 Task: Select type "Bereavement".
Action: Mouse moved to (399, 402)
Screenshot: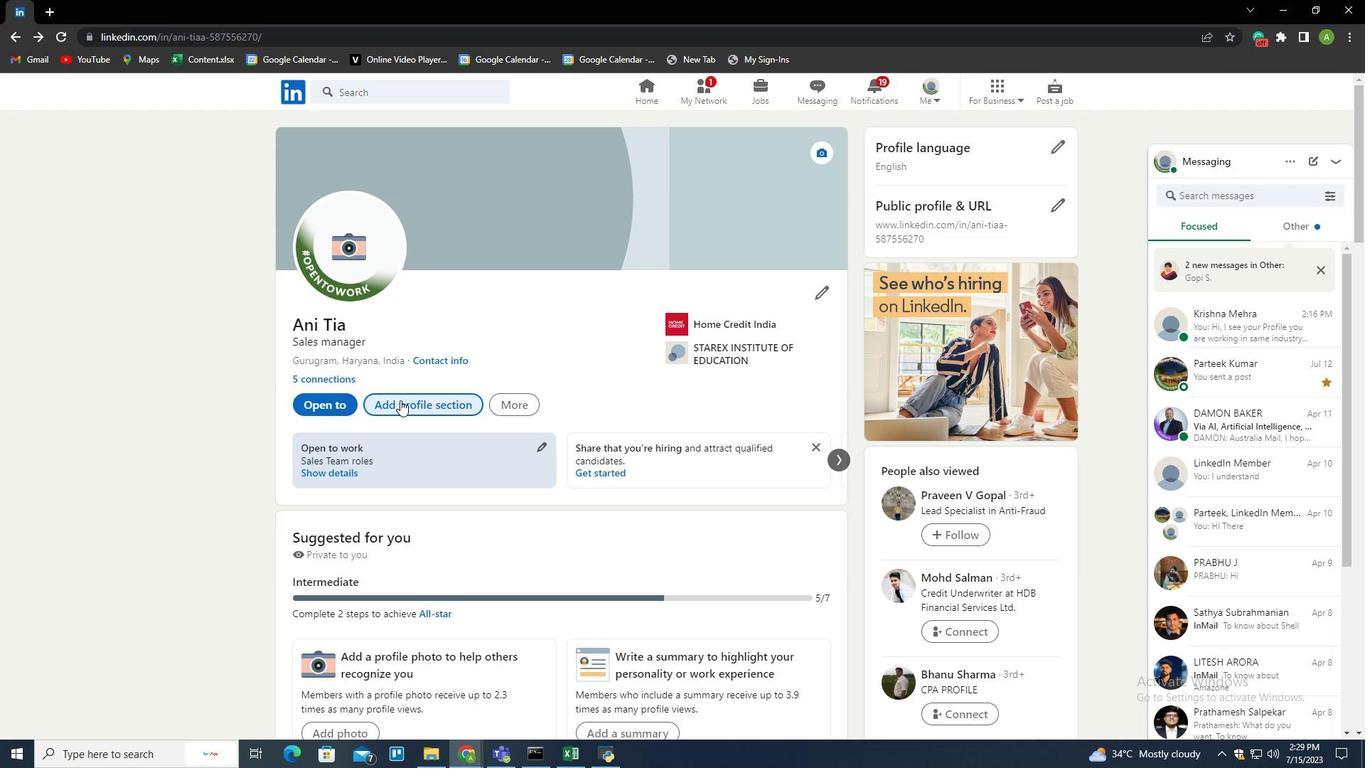 
Action: Mouse pressed left at (399, 402)
Screenshot: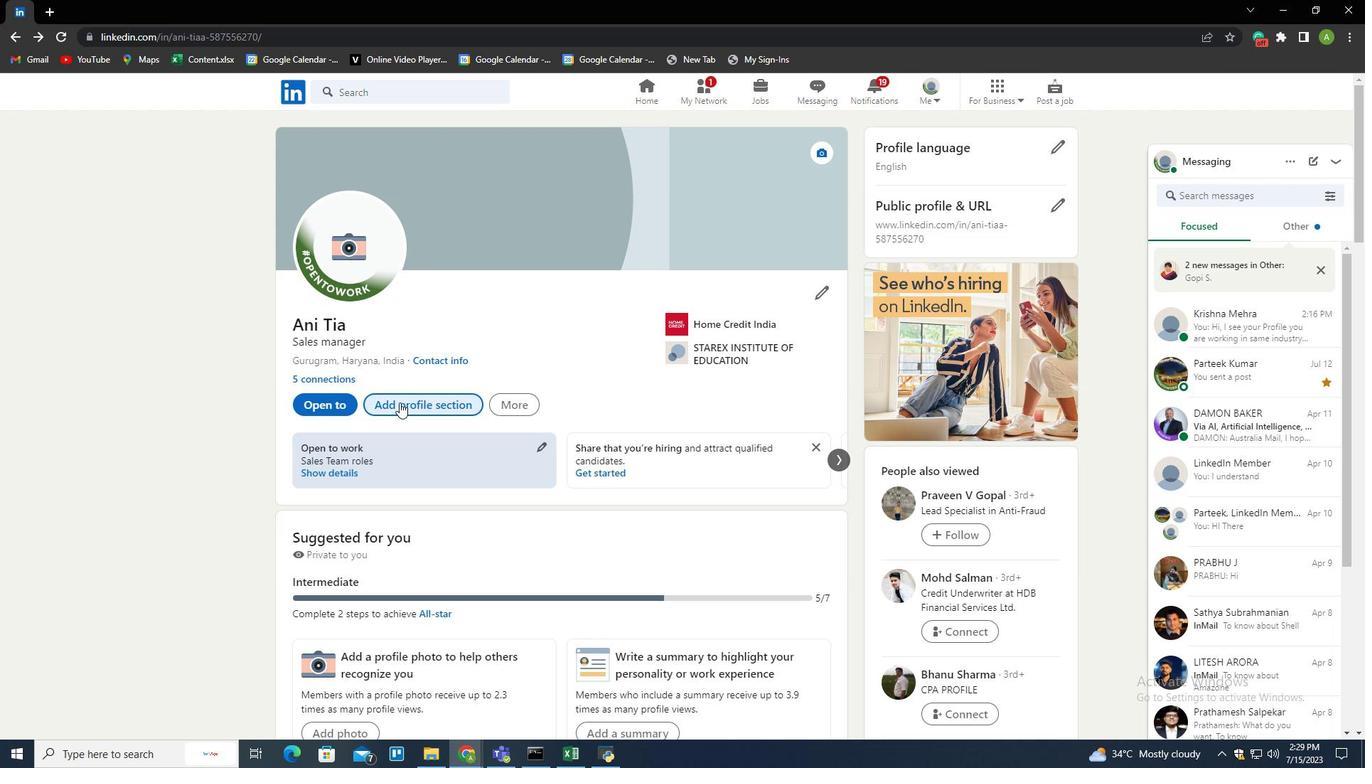 
Action: Mouse moved to (832, 157)
Screenshot: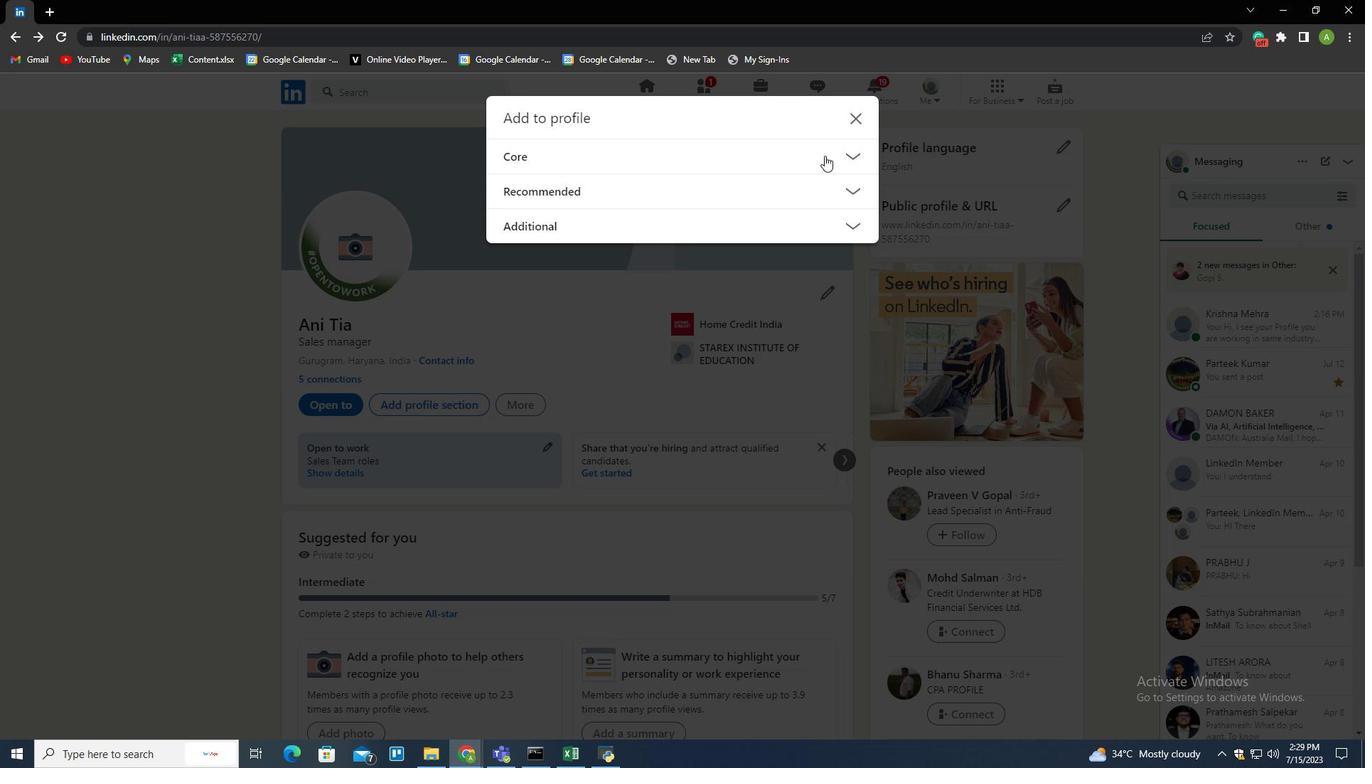 
Action: Mouse pressed left at (832, 157)
Screenshot: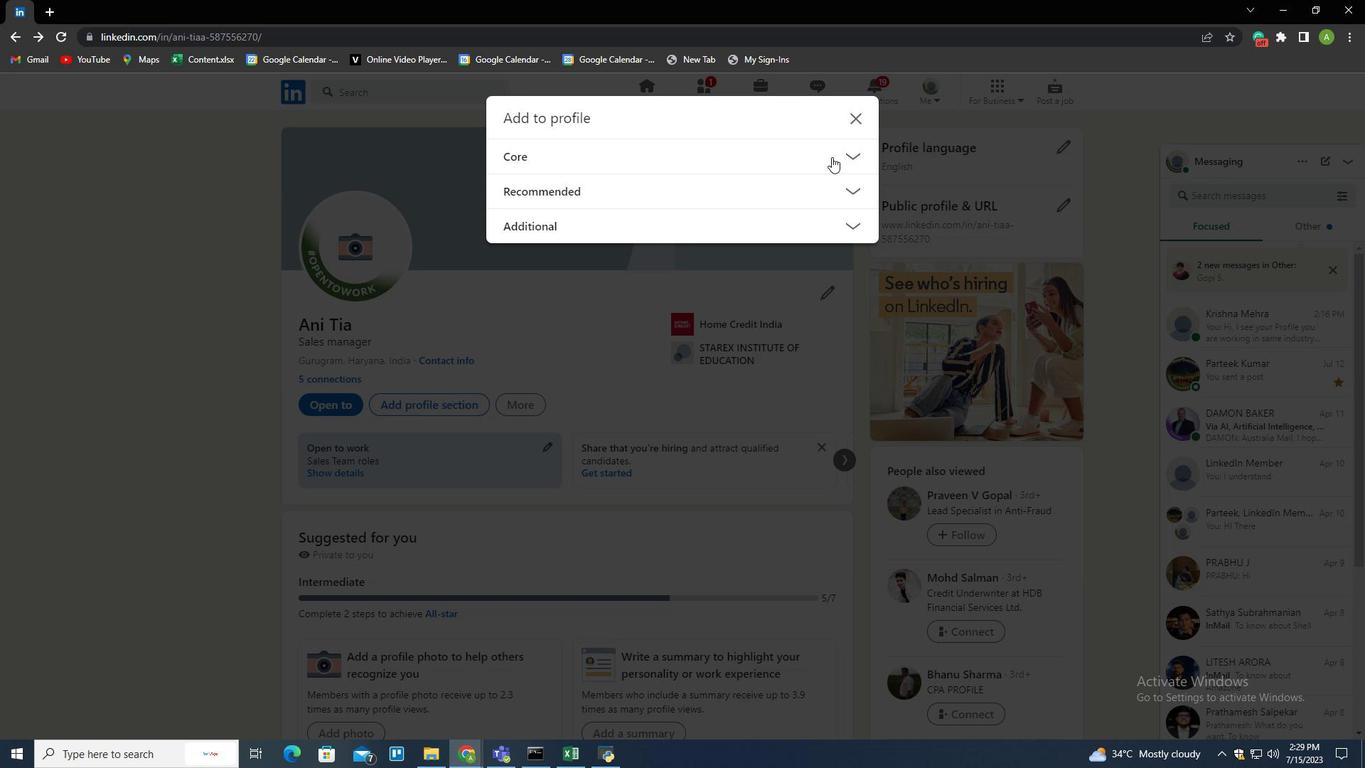 
Action: Mouse moved to (532, 359)
Screenshot: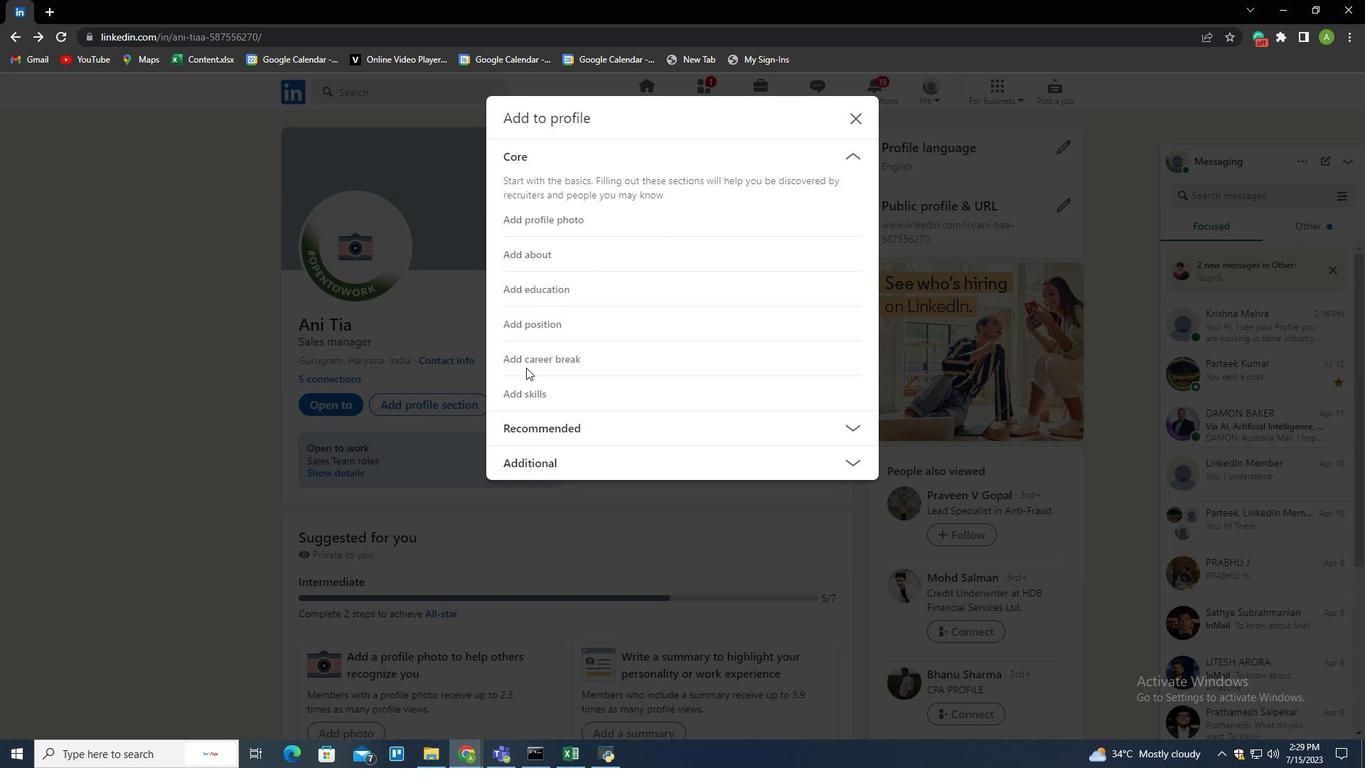 
Action: Mouse pressed left at (532, 359)
Screenshot: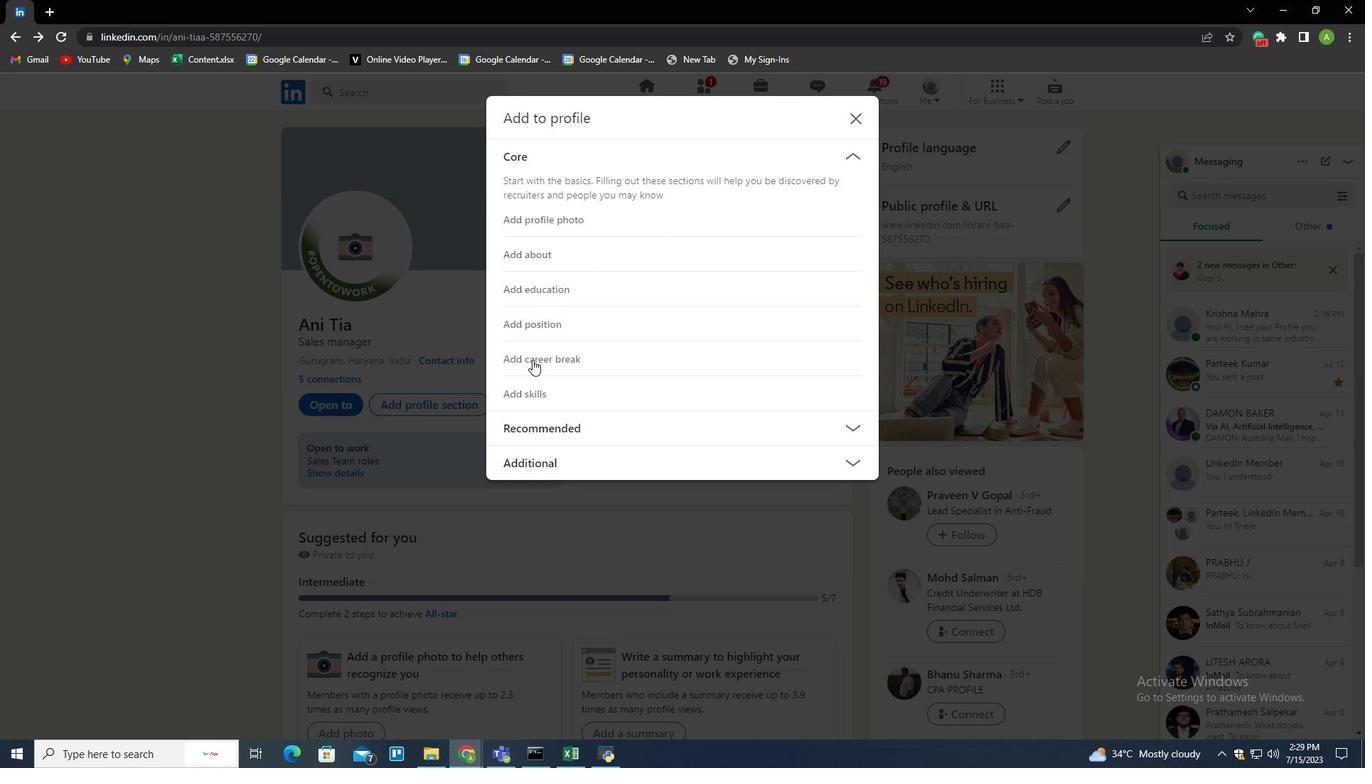 
Action: Mouse moved to (491, 247)
Screenshot: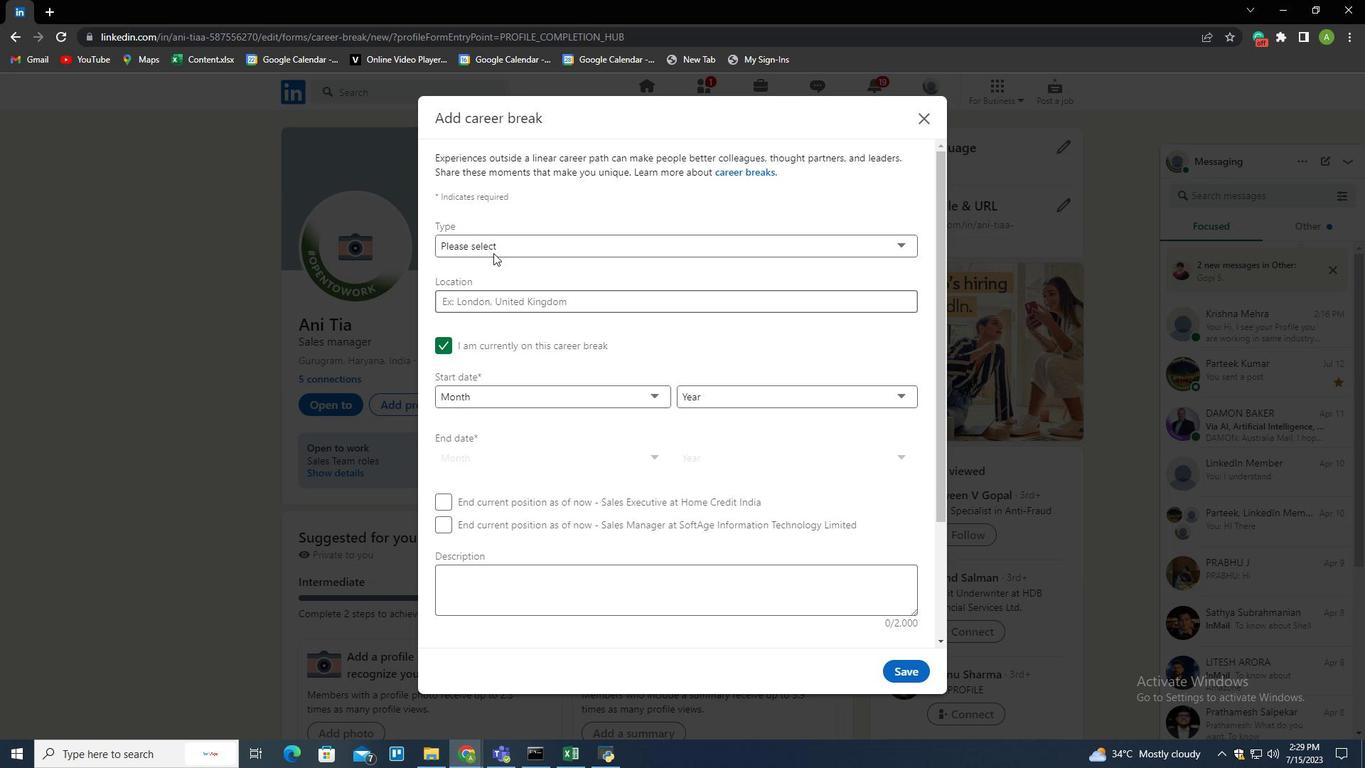 
Action: Mouse pressed left at (491, 247)
Screenshot: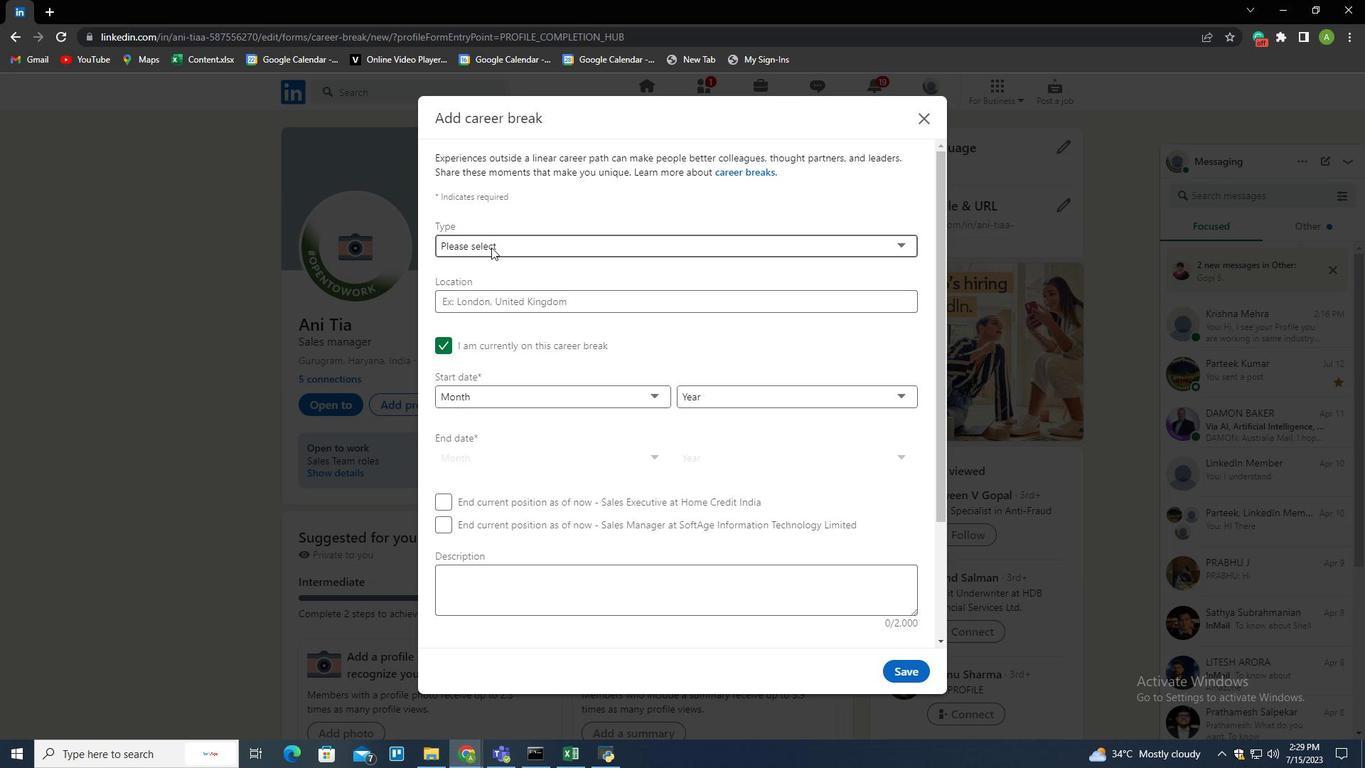 
Action: Mouse moved to (480, 278)
Screenshot: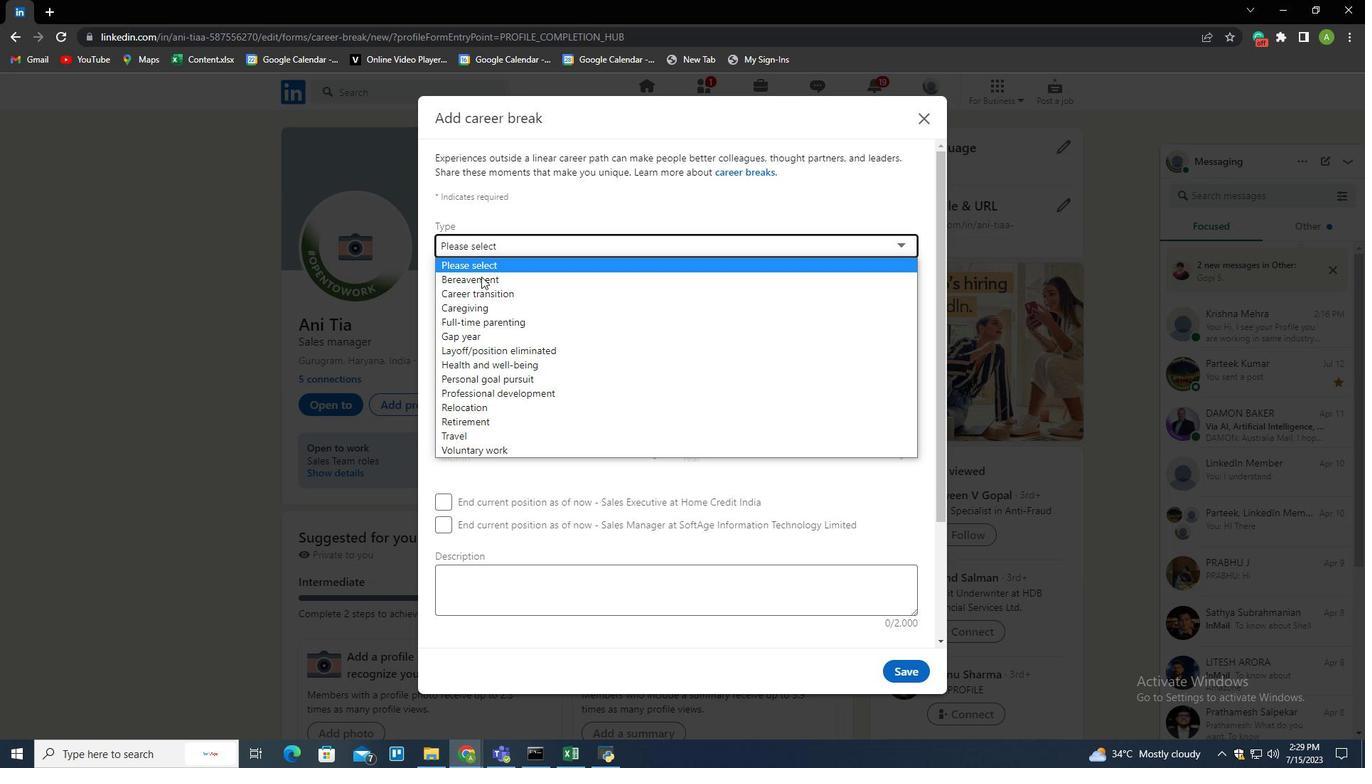 
Action: Mouse pressed left at (480, 278)
Screenshot: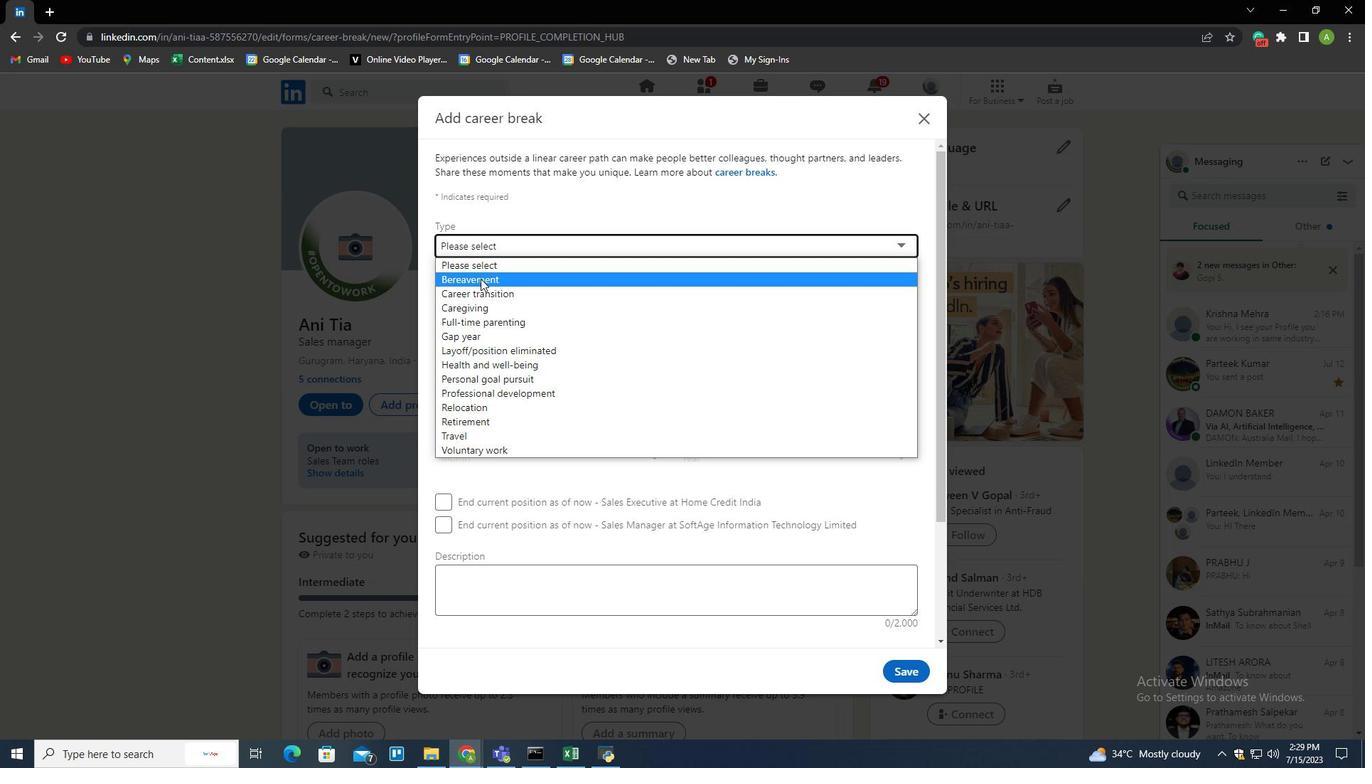
Action: Mouse moved to (255, 331)
Screenshot: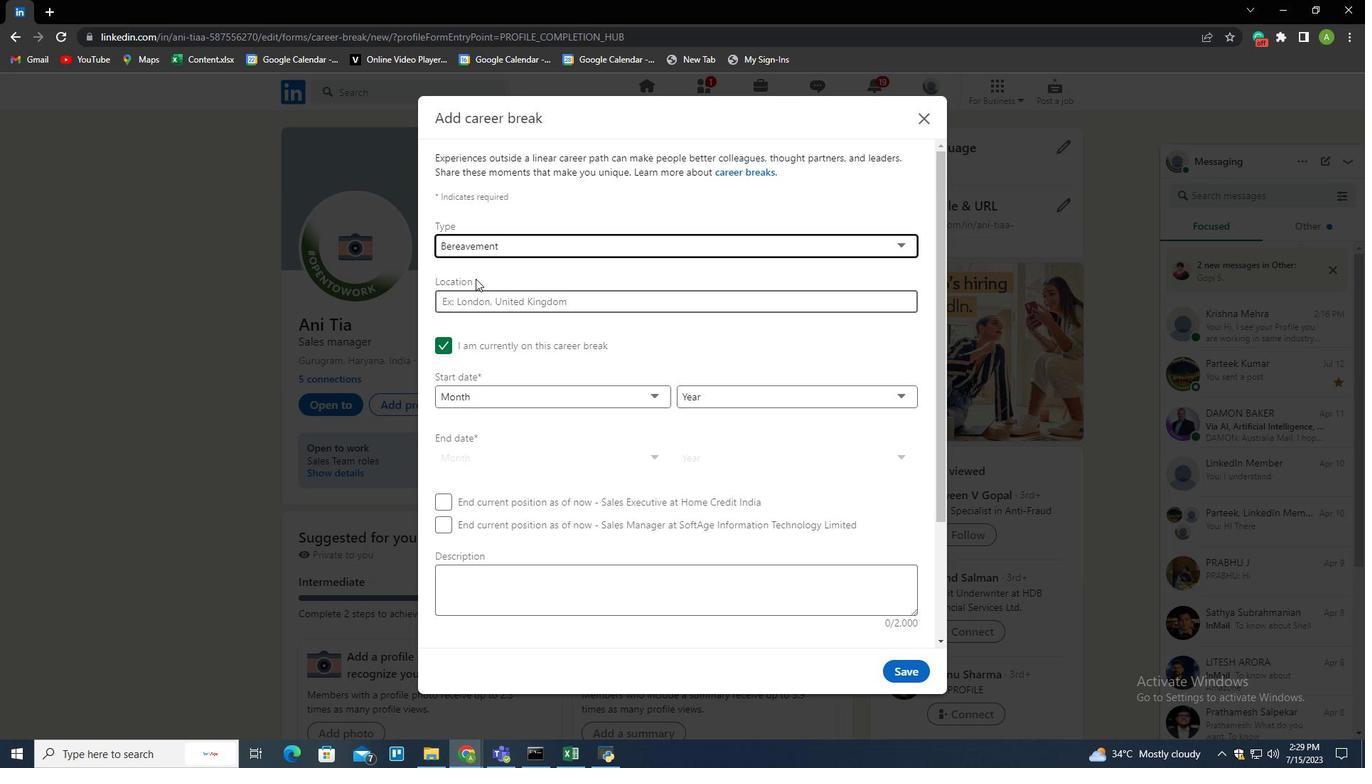 
Action: Mouse pressed left at (255, 331)
Screenshot: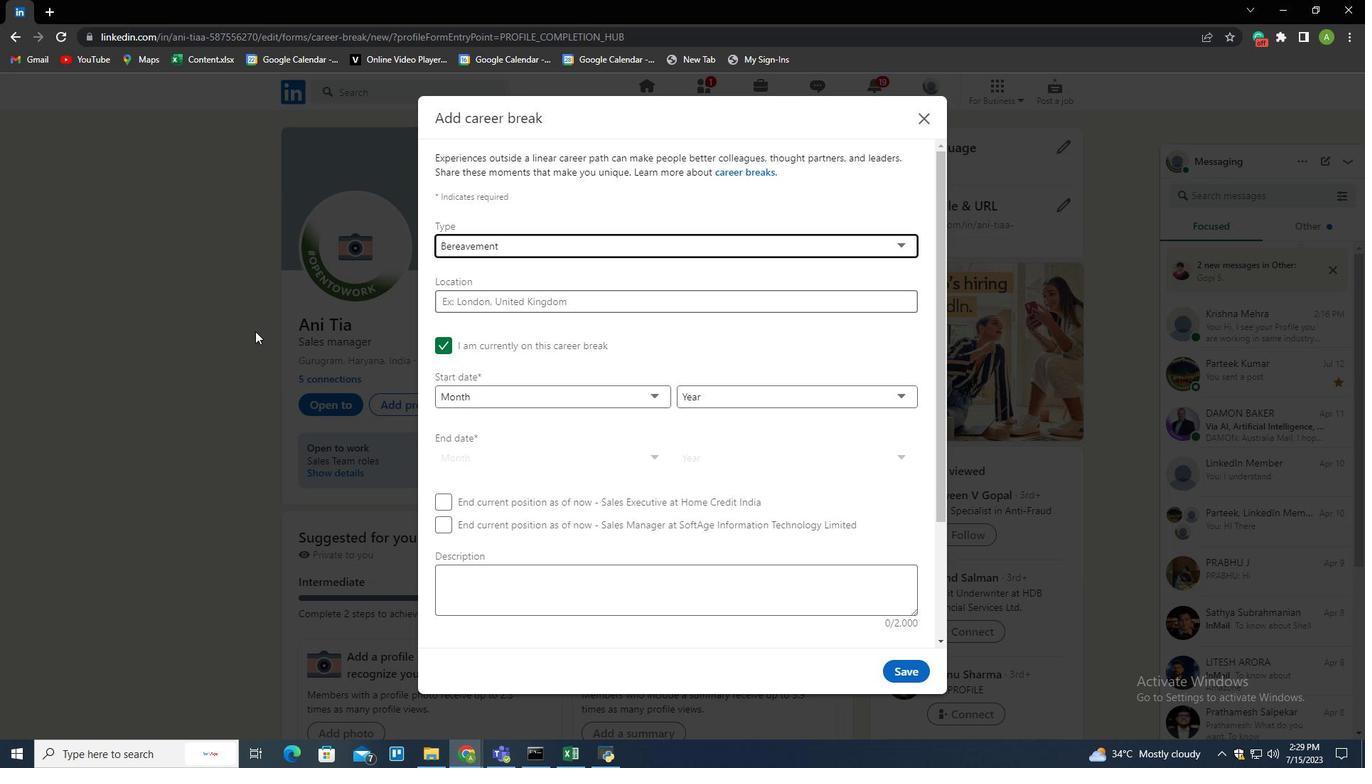 
Action: Mouse moved to (256, 333)
Screenshot: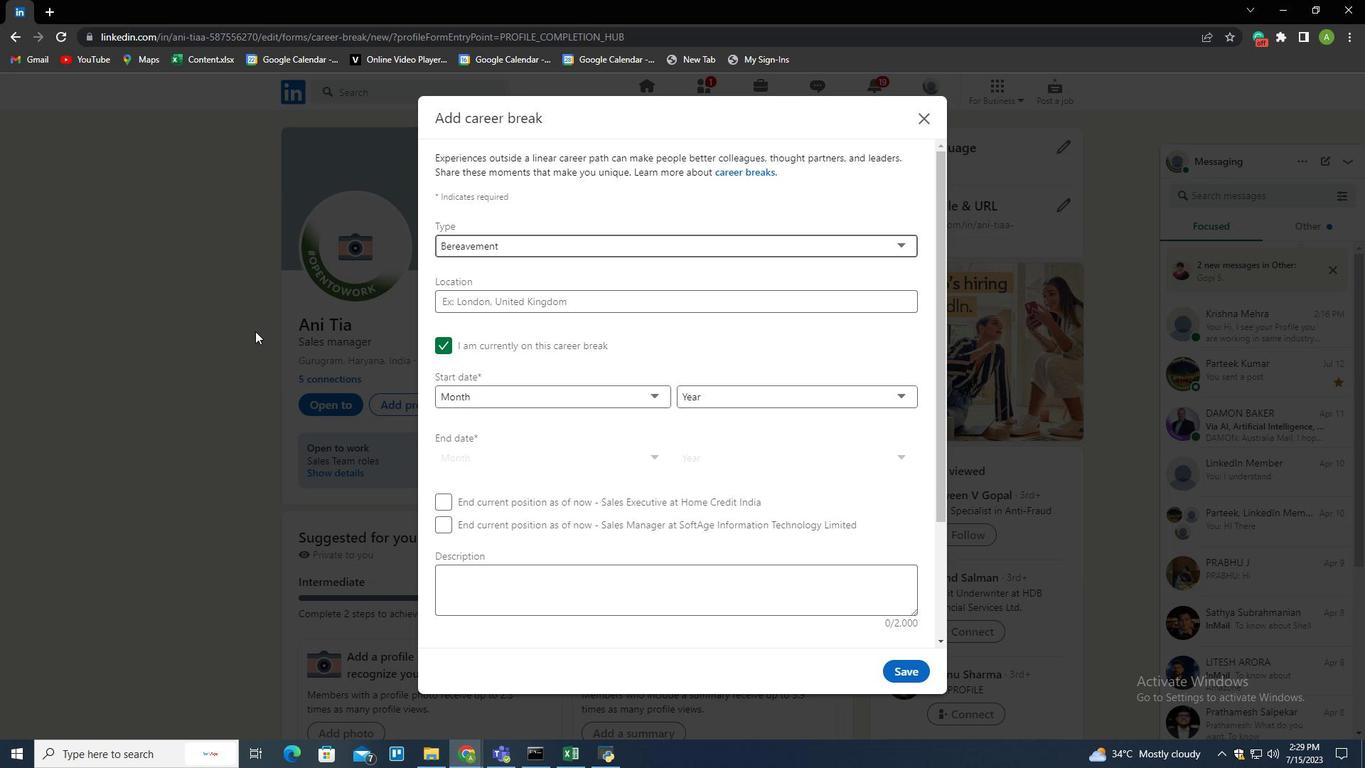 
